 Task: Set the width for the mosaic video sub source to 102.
Action: Mouse moved to (109, 14)
Screenshot: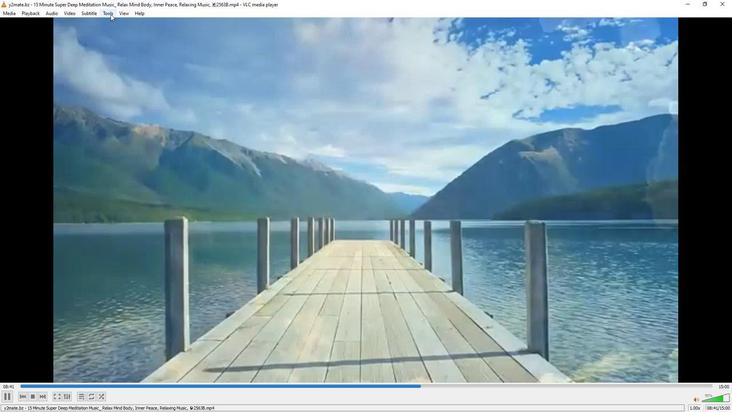 
Action: Mouse pressed left at (109, 14)
Screenshot: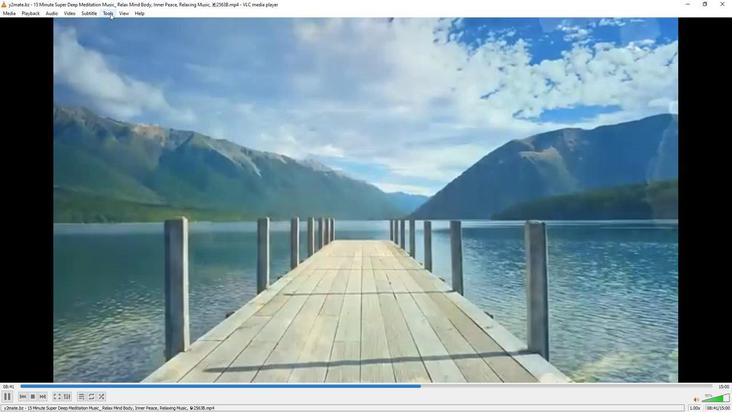 
Action: Mouse moved to (128, 104)
Screenshot: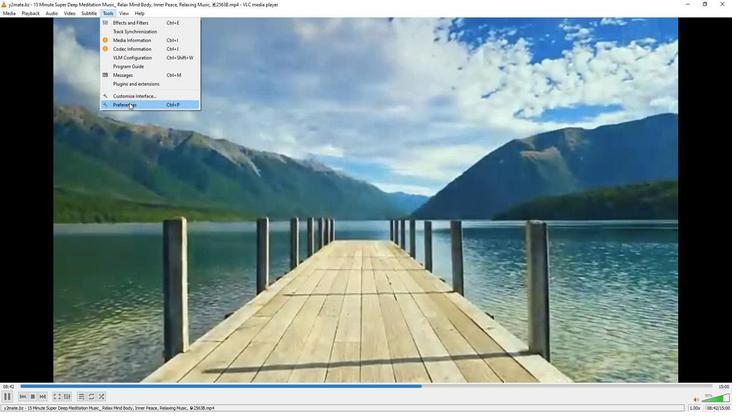 
Action: Mouse pressed left at (128, 104)
Screenshot: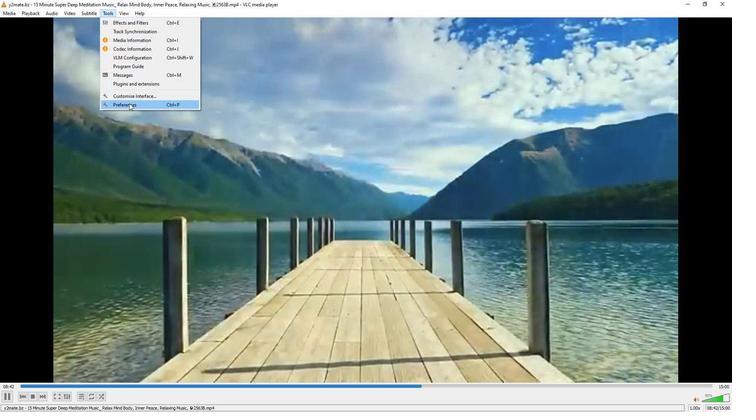 
Action: Mouse moved to (240, 335)
Screenshot: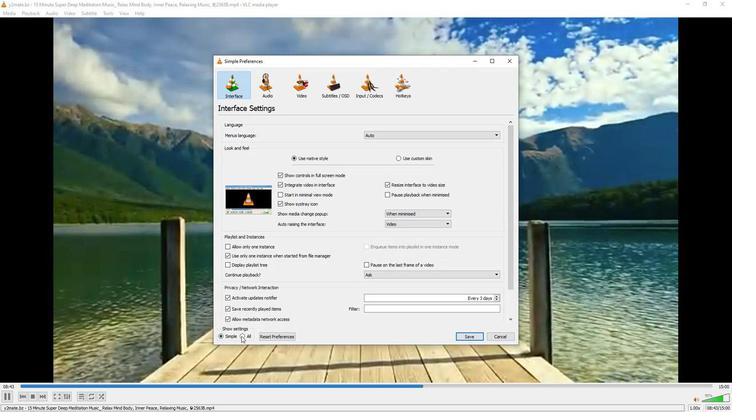 
Action: Mouse pressed left at (240, 335)
Screenshot: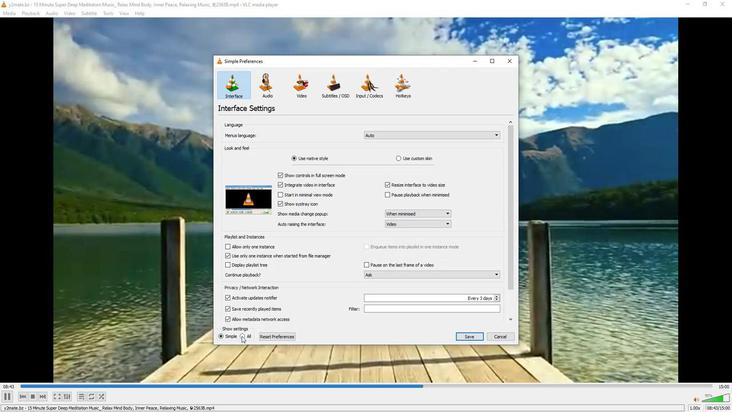 
Action: Mouse moved to (242, 257)
Screenshot: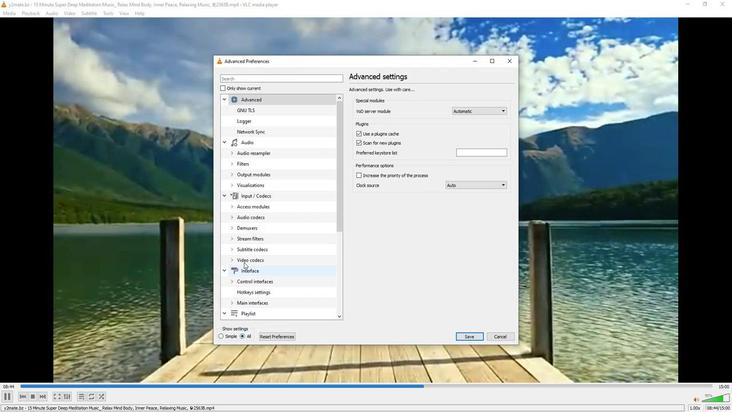 
Action: Mouse scrolled (242, 256) with delta (0, 0)
Screenshot: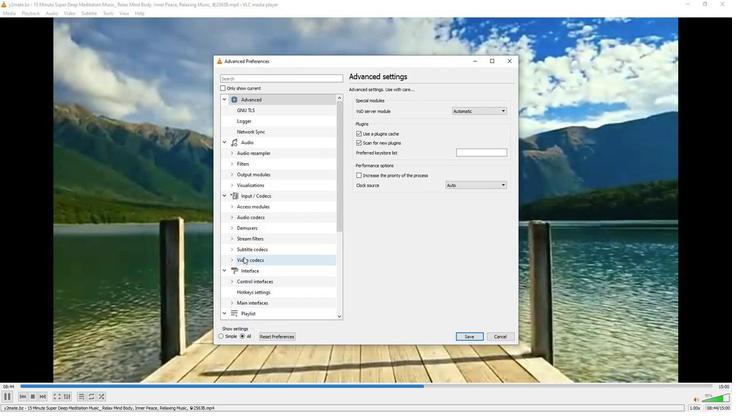
Action: Mouse moved to (242, 257)
Screenshot: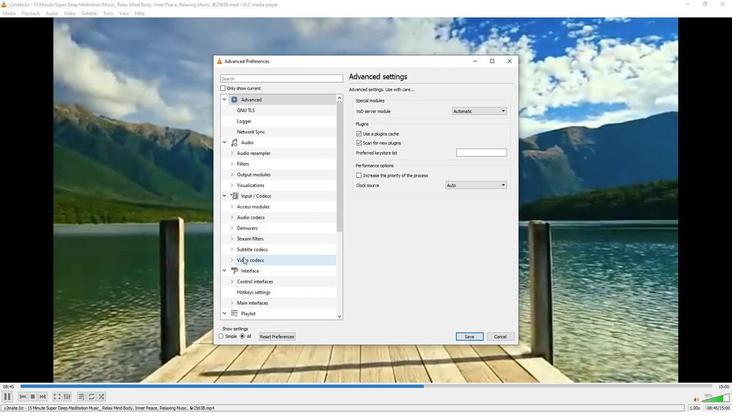 
Action: Mouse scrolled (242, 256) with delta (0, 0)
Screenshot: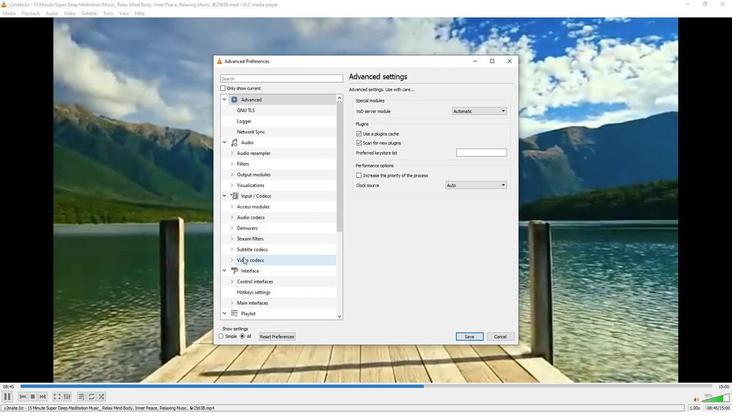 
Action: Mouse moved to (242, 256)
Screenshot: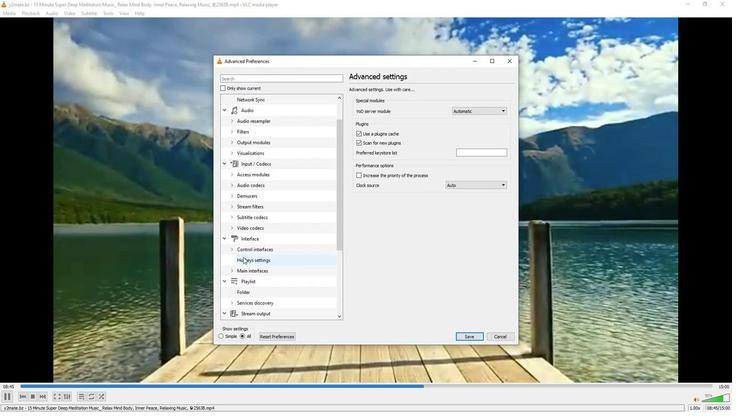 
Action: Mouse scrolled (242, 256) with delta (0, 0)
Screenshot: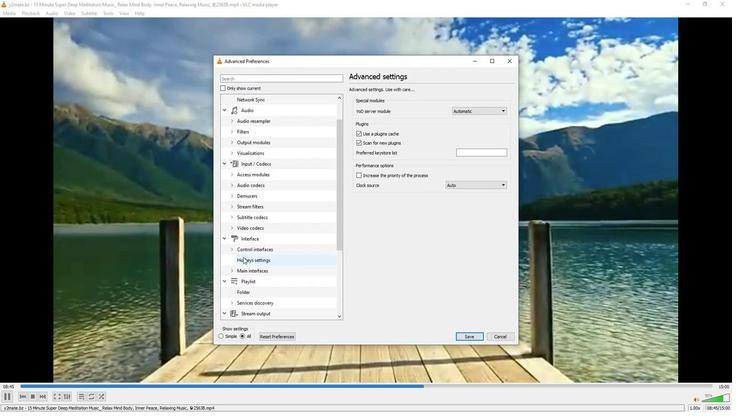 
Action: Mouse moved to (242, 255)
Screenshot: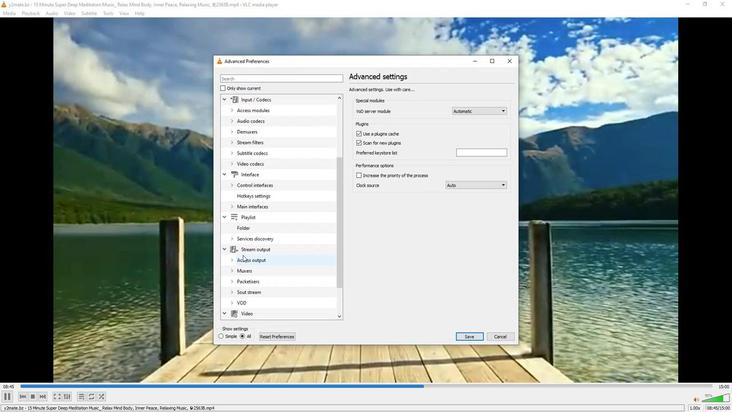 
Action: Mouse scrolled (242, 255) with delta (0, 0)
Screenshot: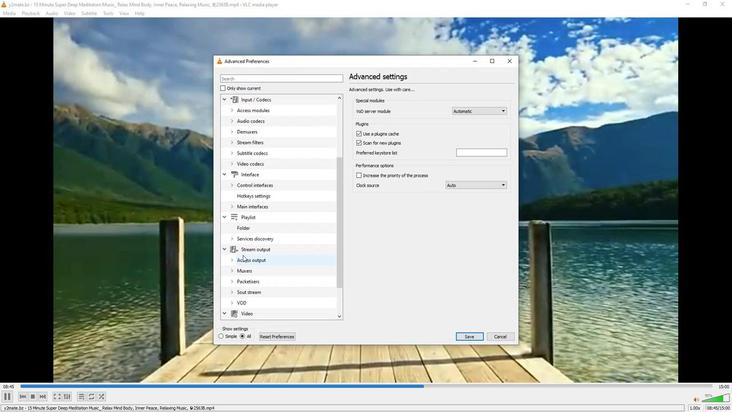 
Action: Mouse moved to (230, 297)
Screenshot: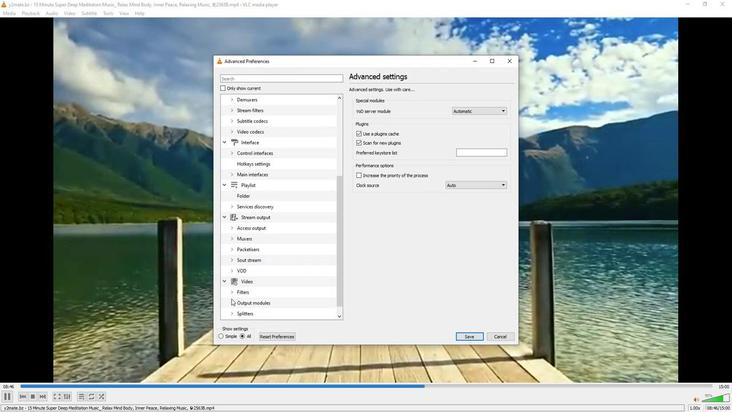 
Action: Mouse scrolled (230, 296) with delta (0, 0)
Screenshot: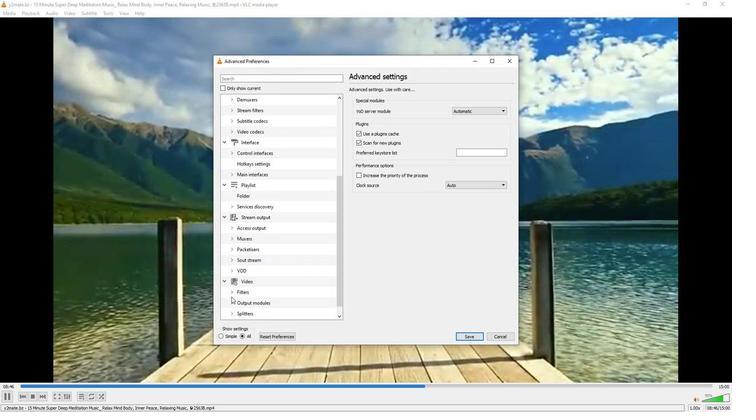 
Action: Mouse scrolled (230, 296) with delta (0, 0)
Screenshot: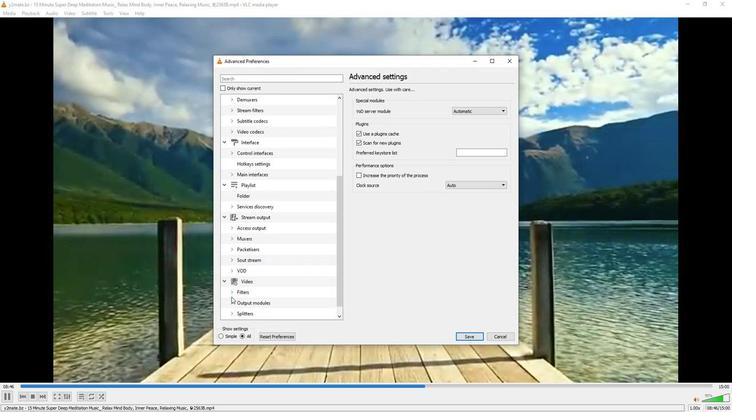 
Action: Mouse scrolled (230, 296) with delta (0, 0)
Screenshot: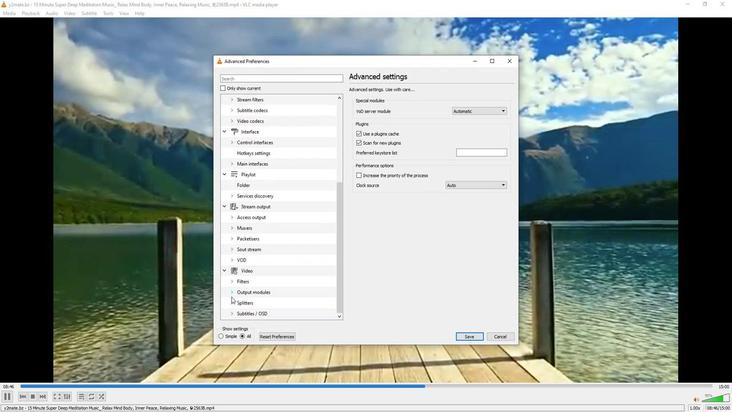 
Action: Mouse moved to (231, 313)
Screenshot: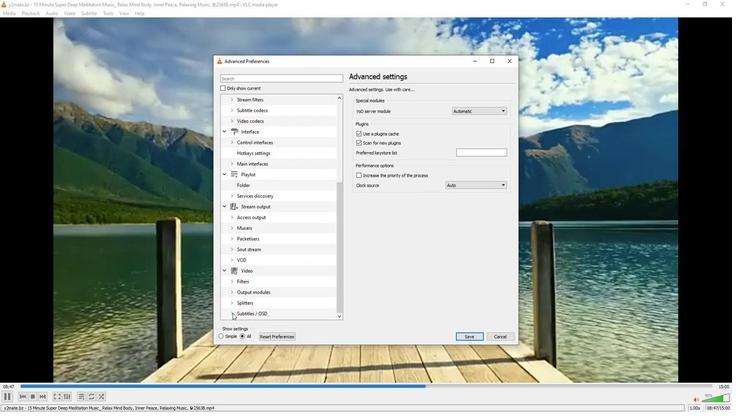 
Action: Mouse pressed left at (231, 313)
Screenshot: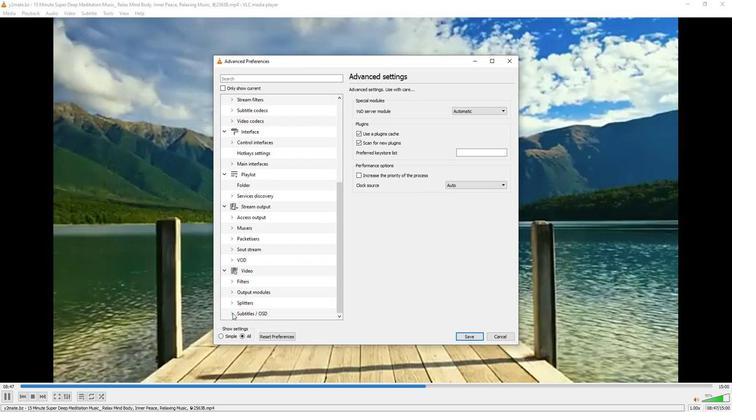 
Action: Mouse moved to (244, 266)
Screenshot: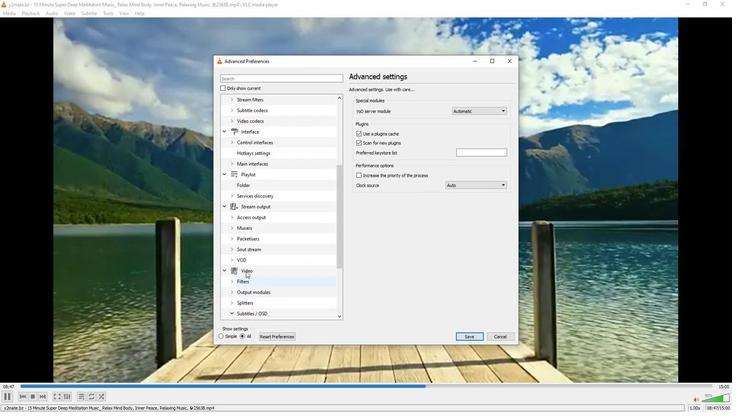 
Action: Mouse scrolled (244, 266) with delta (0, 0)
Screenshot: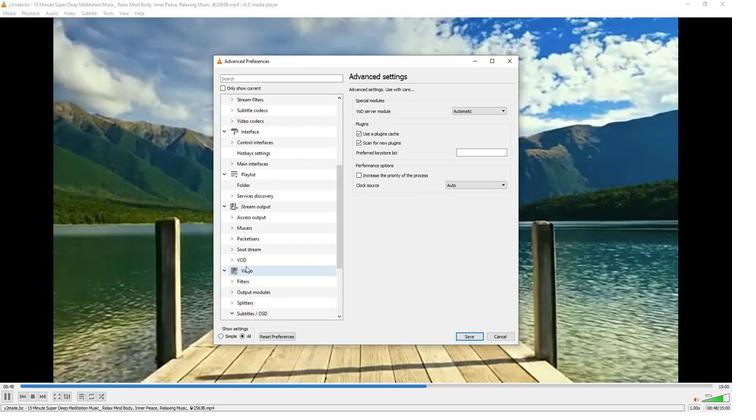 
Action: Mouse scrolled (244, 266) with delta (0, 0)
Screenshot: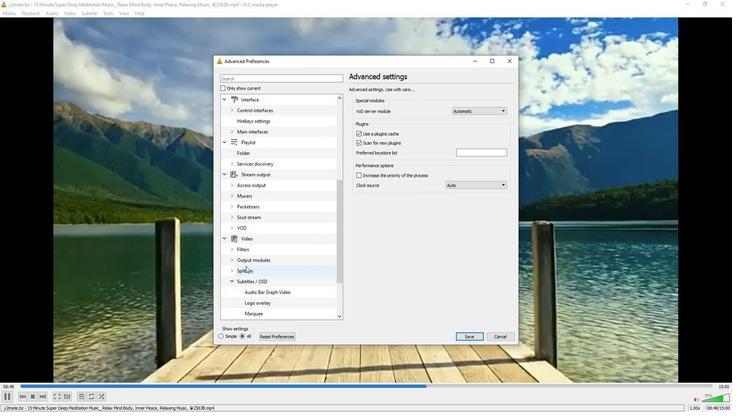 
Action: Mouse scrolled (244, 266) with delta (0, 0)
Screenshot: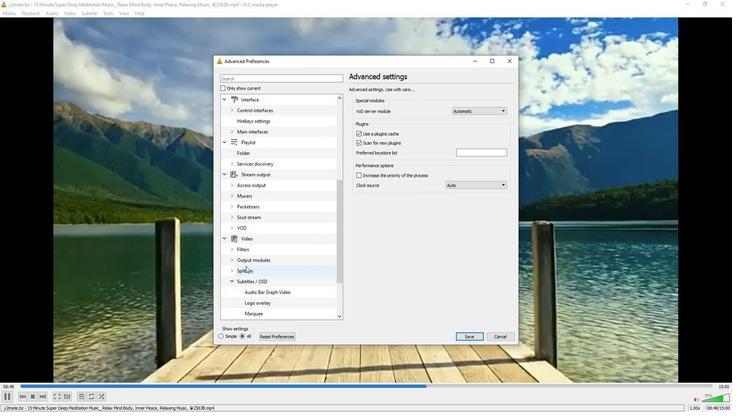 
Action: Mouse moved to (244, 265)
Screenshot: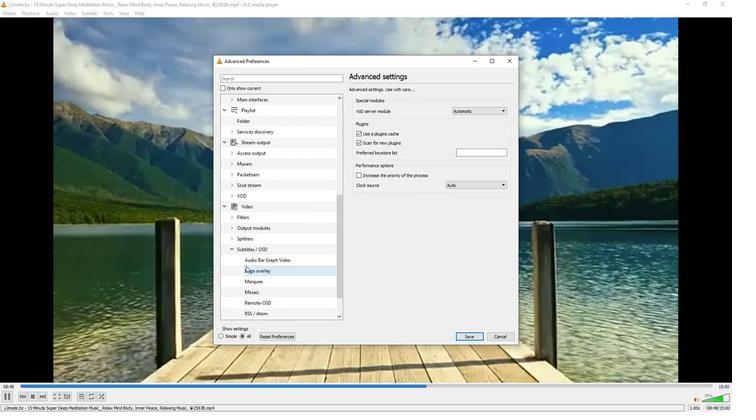 
Action: Mouse scrolled (244, 264) with delta (0, 0)
Screenshot: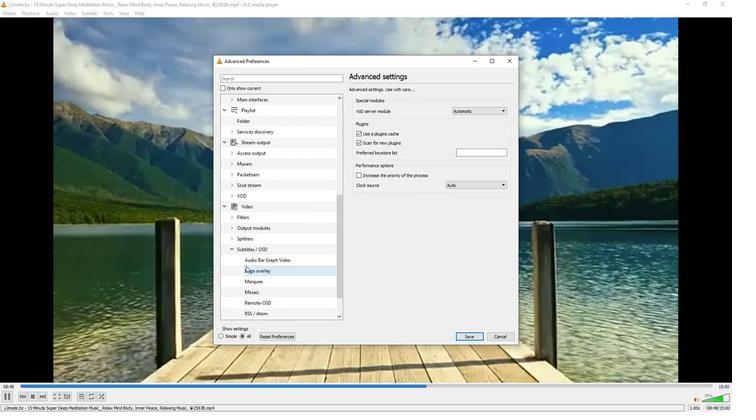 
Action: Mouse moved to (247, 260)
Screenshot: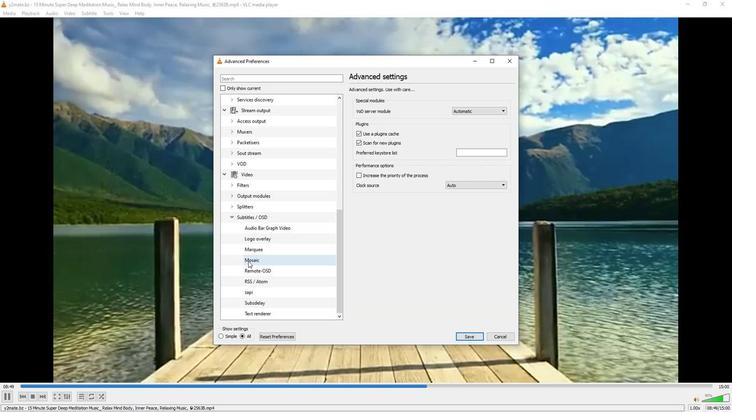 
Action: Mouse pressed left at (247, 260)
Screenshot: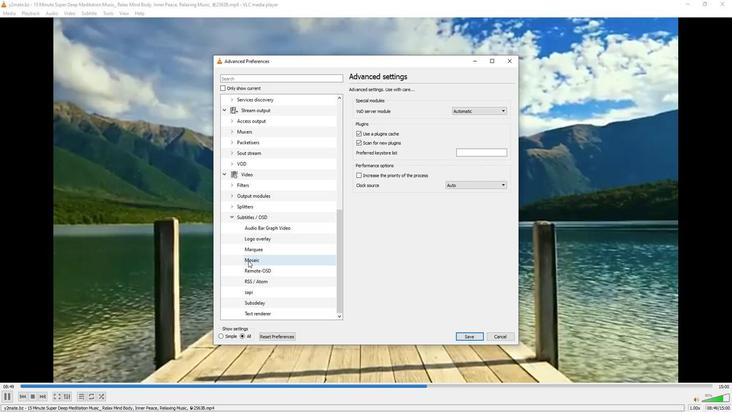 
Action: Mouse moved to (505, 120)
Screenshot: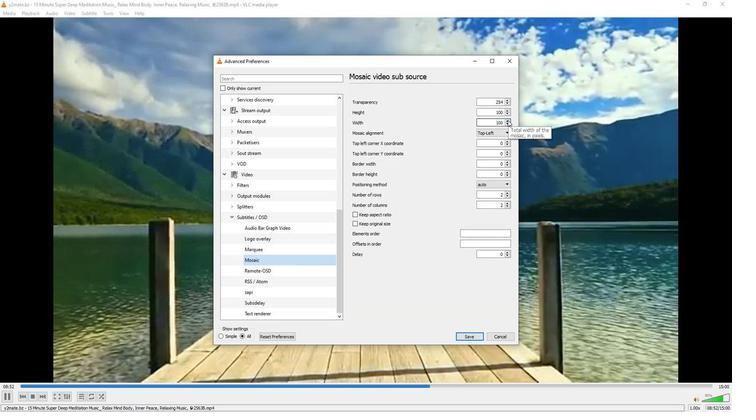 
Action: Mouse pressed left at (505, 120)
Screenshot: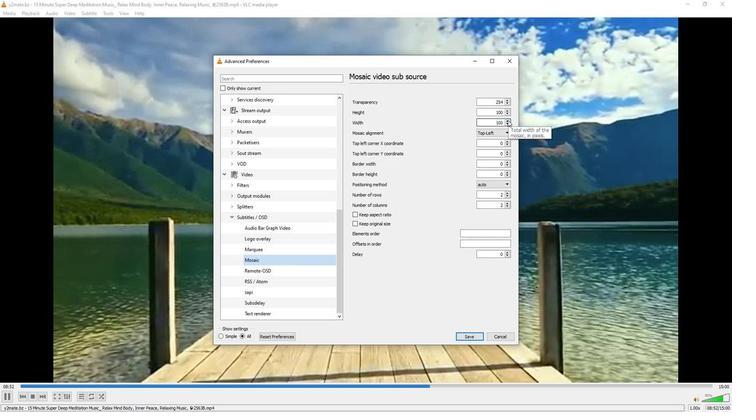 
Action: Mouse pressed left at (505, 120)
Screenshot: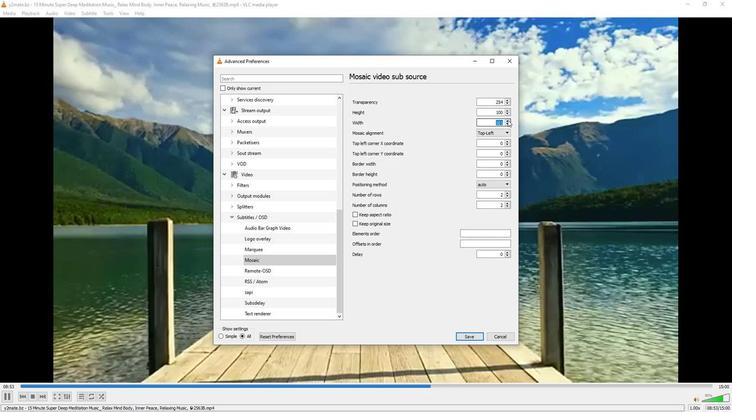 
Action: Mouse moved to (449, 220)
Screenshot: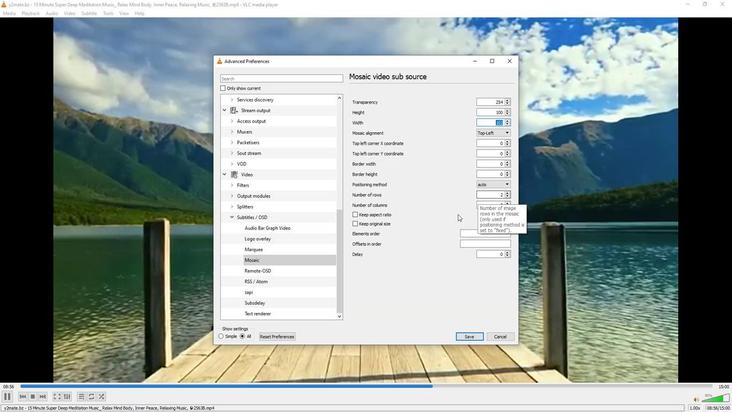 
